 Task: Explore satellite view of the USS Constitution Museum in Boston, Massachusetts.
Action: Mouse moved to (107, 38)
Screenshot: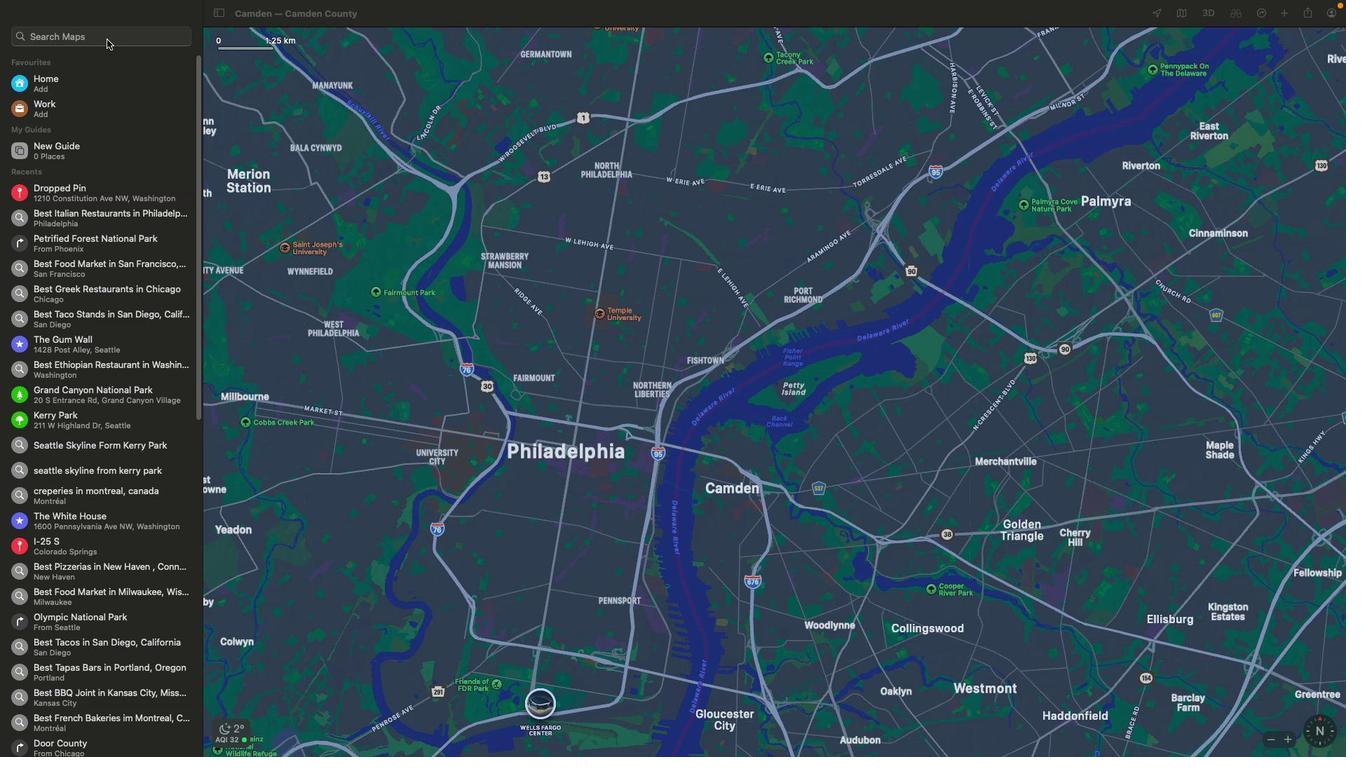 
Action: Mouse pressed left at (107, 38)
Screenshot: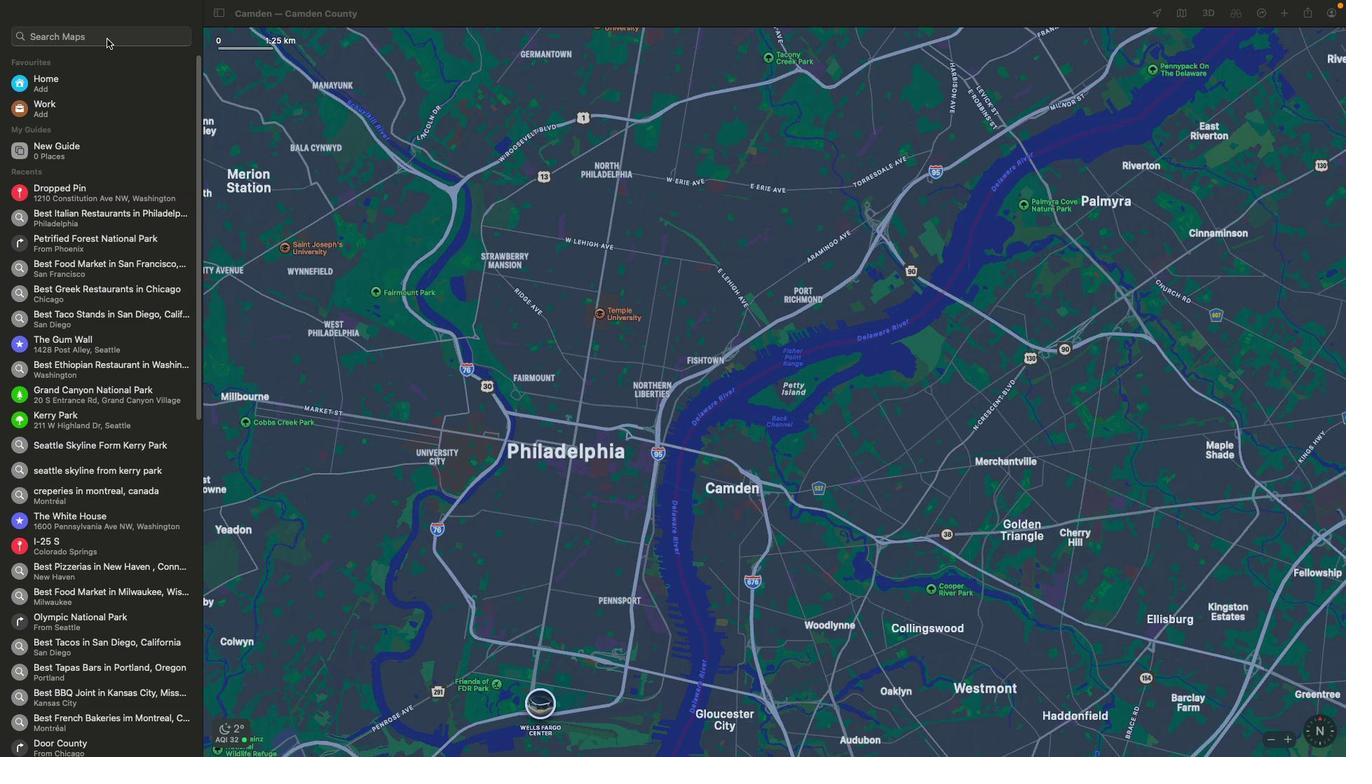 
Action: Key pressed Key.shift'U''S''S'Key.spaceKey.shift'C''o''n''s''t''i''t''i'Key.backspace'u''t''i''o''n'Key.spaceKey.shift'M''u''s''e''u''m'Key.space'i''n'Key.spaceKey.shift'B''o''s''t''o''n'','Key.spaceKey.shift'M''a''s''s''a''c''h''u''s''e''t''t''s''\x03'
Screenshot: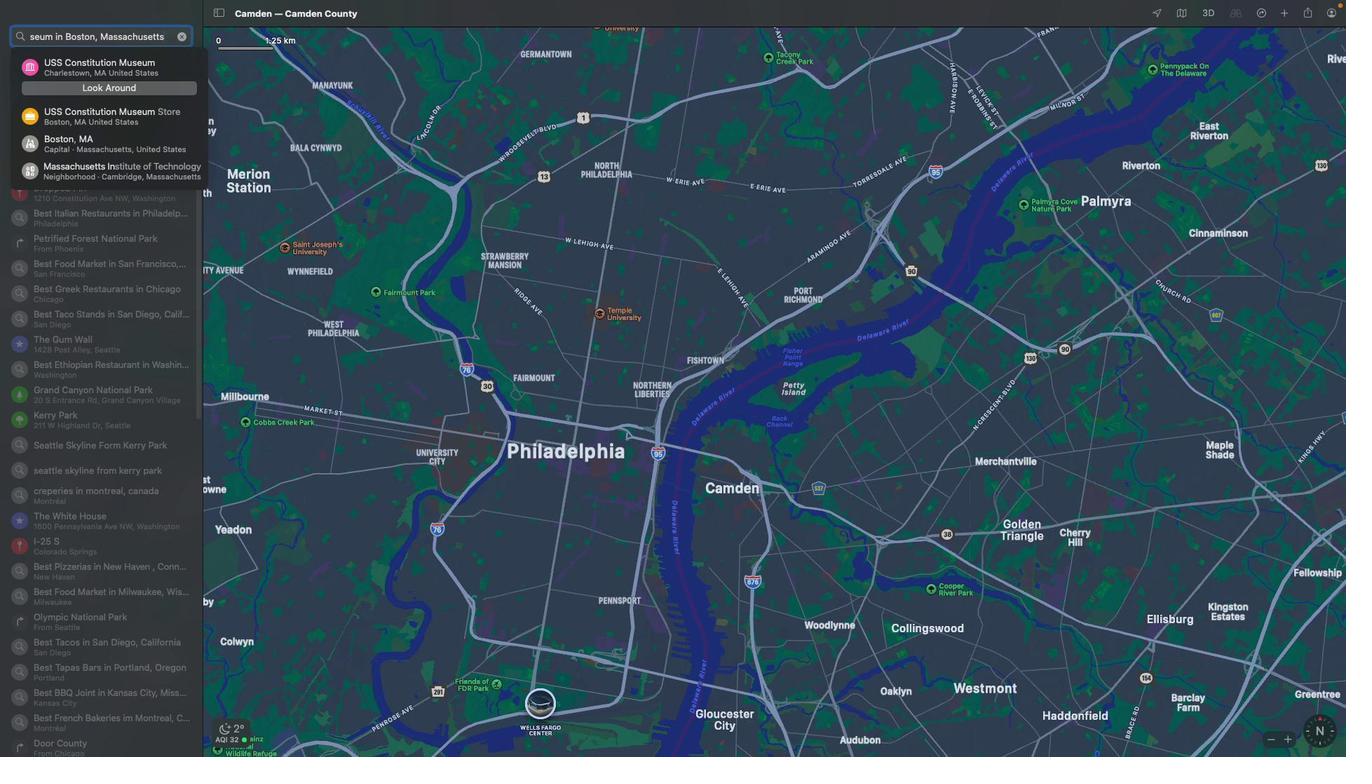 
Action: Mouse moved to (1186, 18)
Screenshot: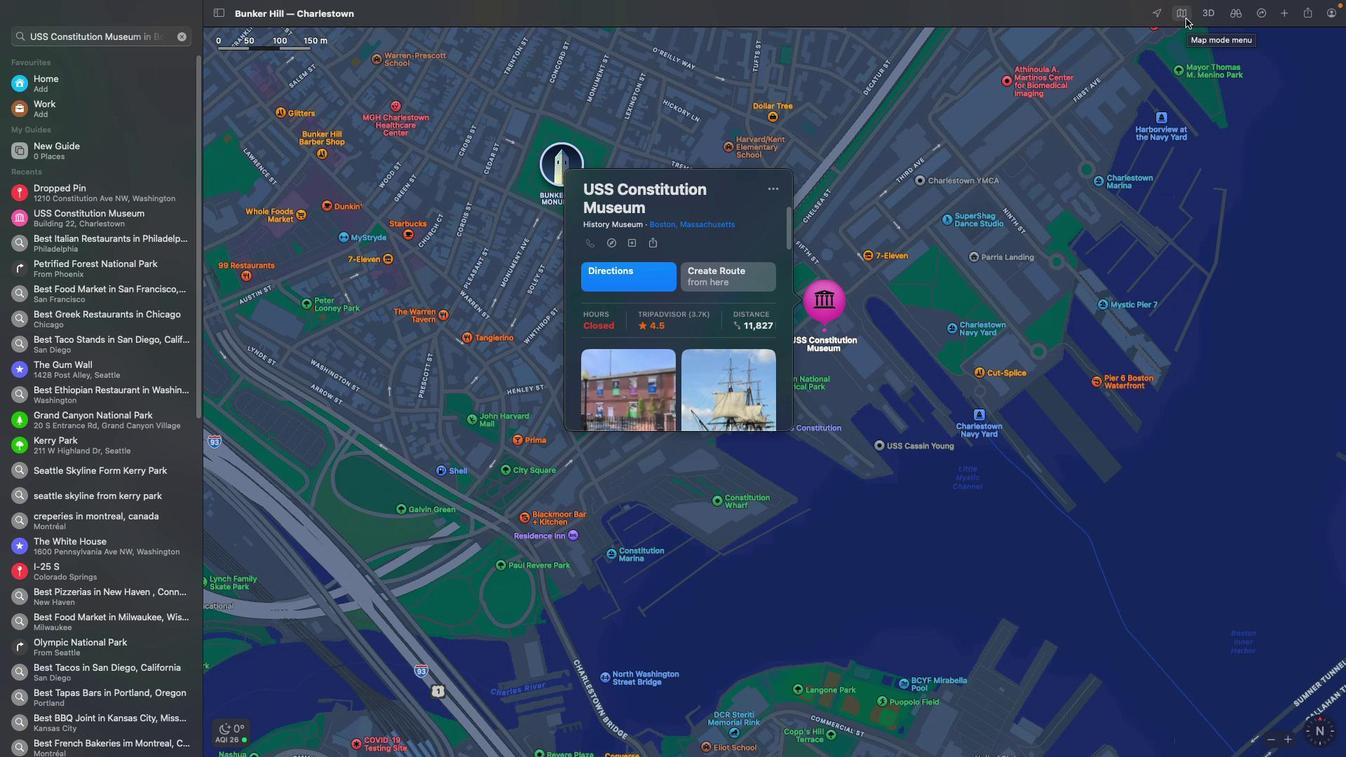 
Action: Mouse pressed left at (1186, 18)
Screenshot: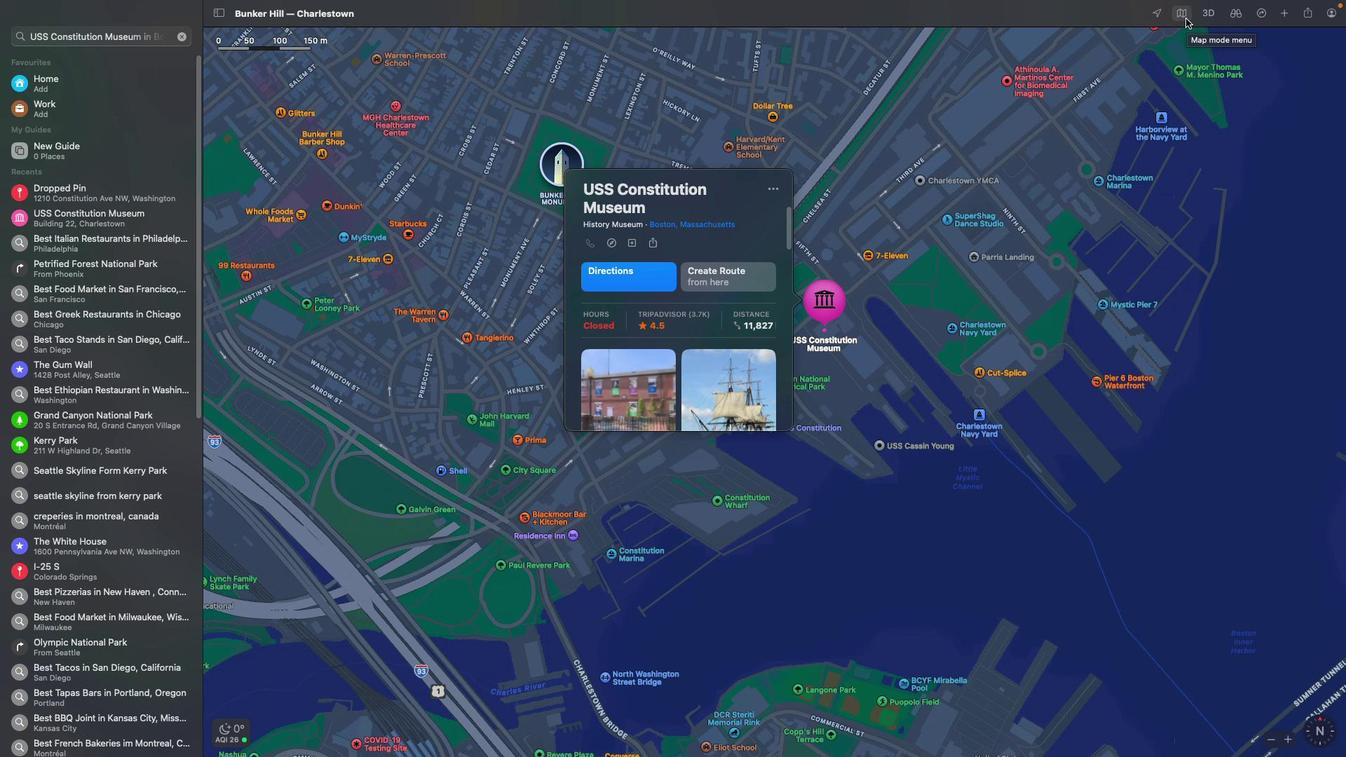 
Action: Mouse moved to (1268, 156)
Screenshot: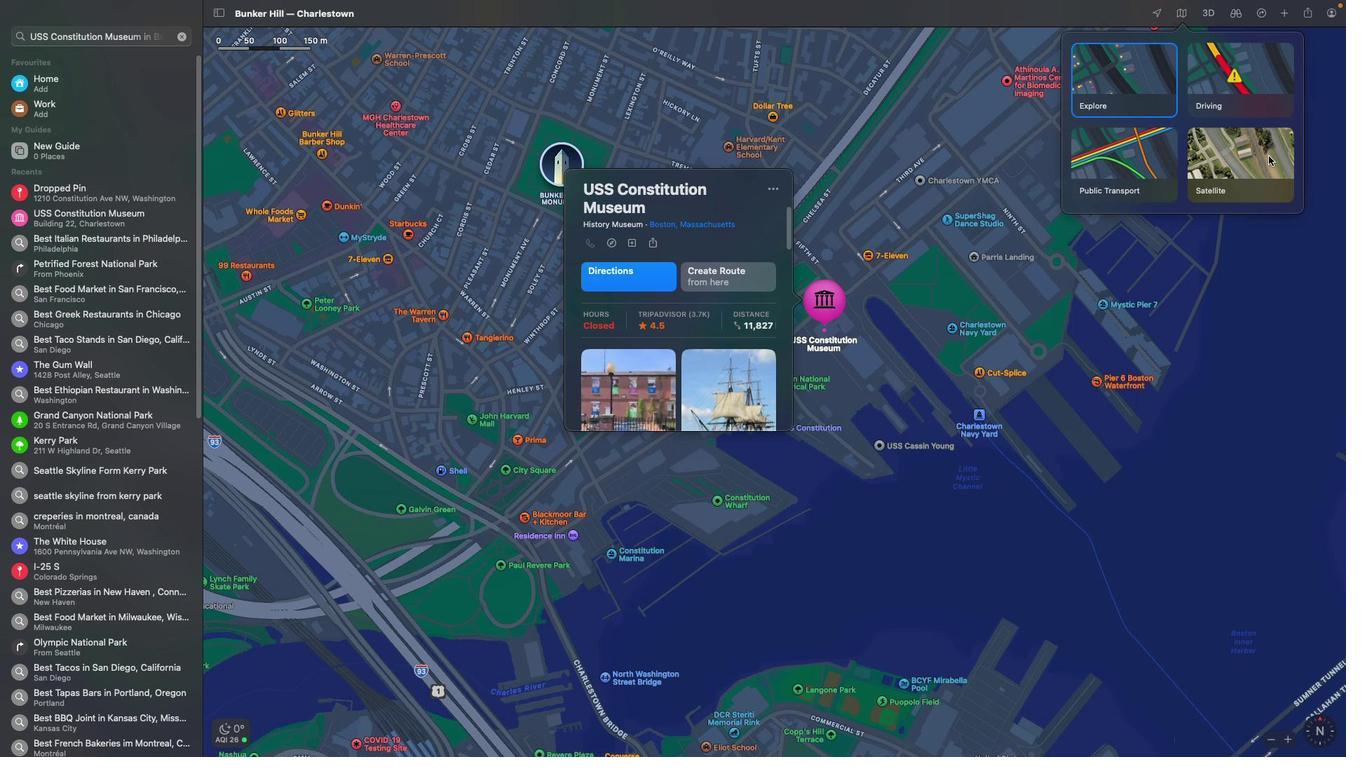 
Action: Mouse pressed left at (1268, 156)
Screenshot: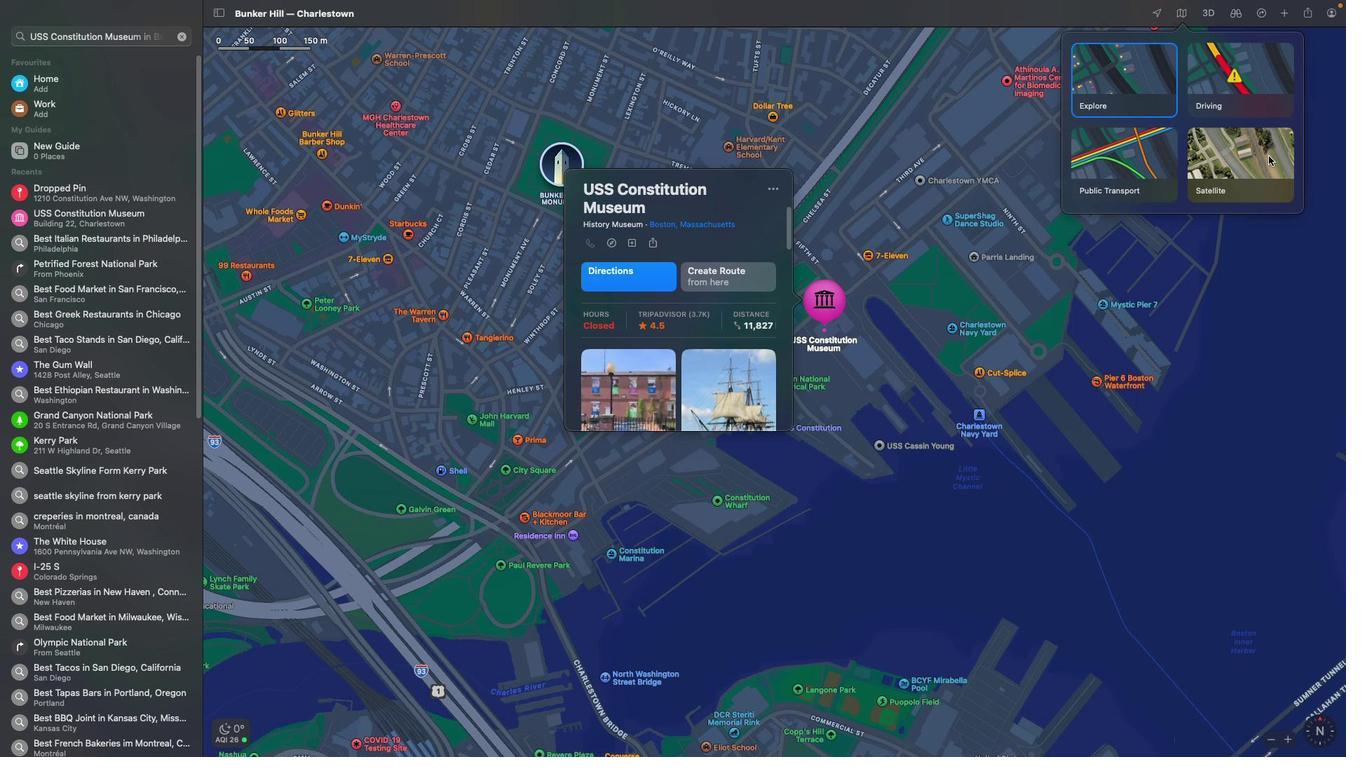 
Action: Mouse moved to (848, 361)
Screenshot: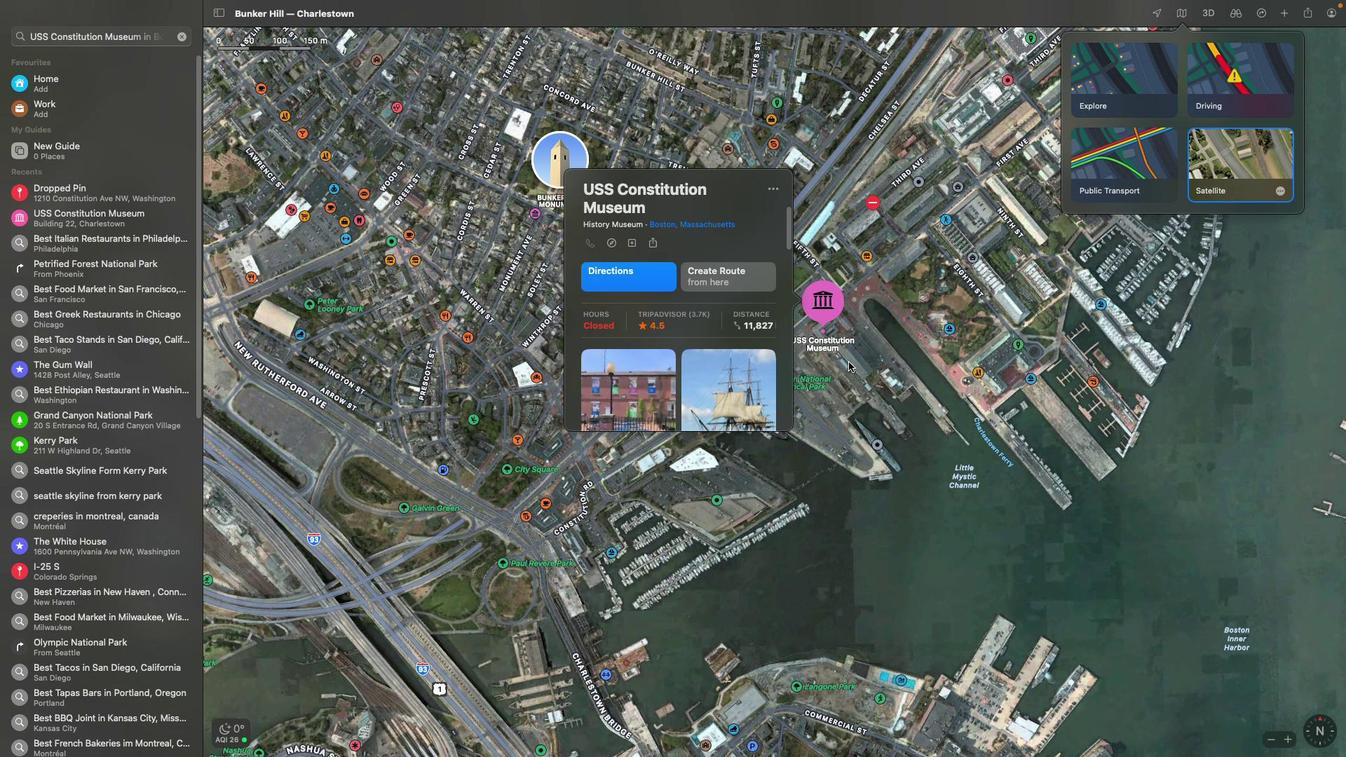 
Action: Mouse scrolled (848, 361) with delta (0, 0)
Screenshot: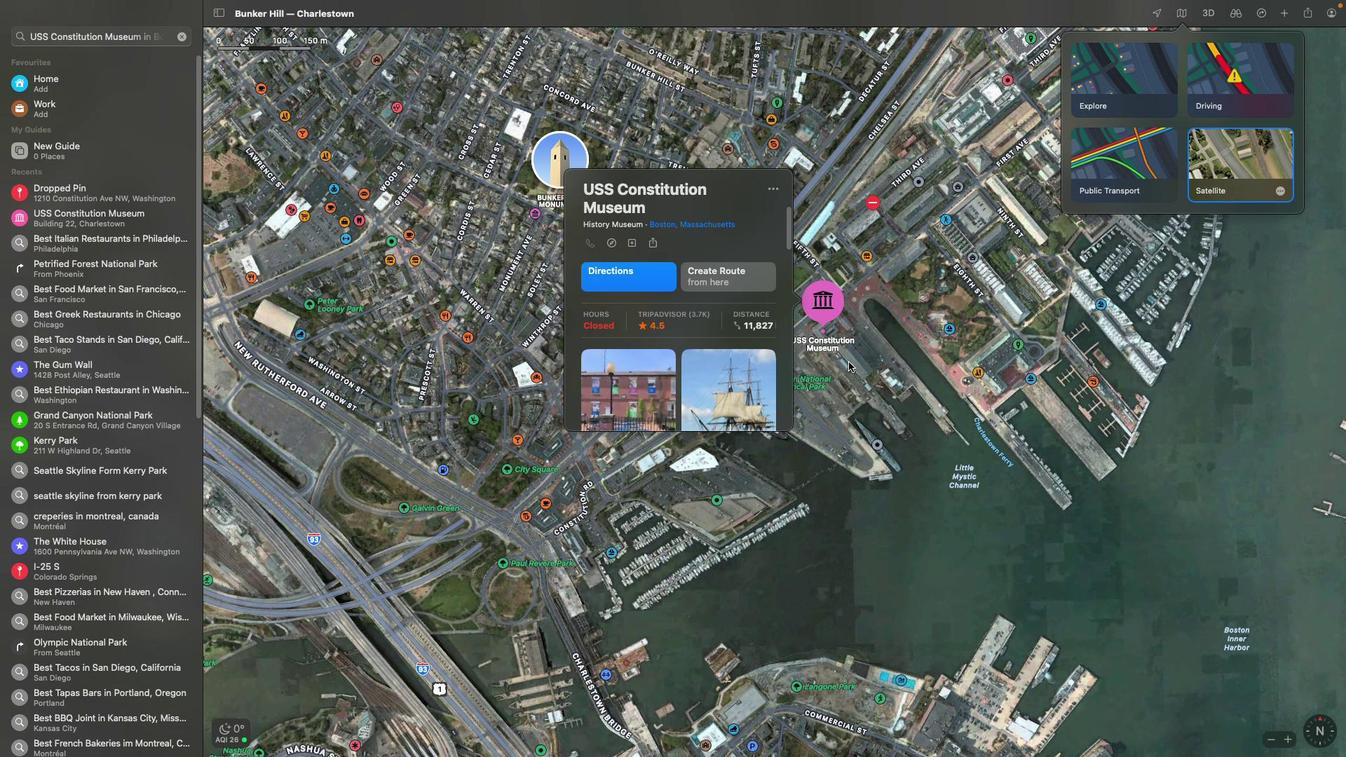 
Action: Mouse scrolled (848, 361) with delta (0, 0)
Screenshot: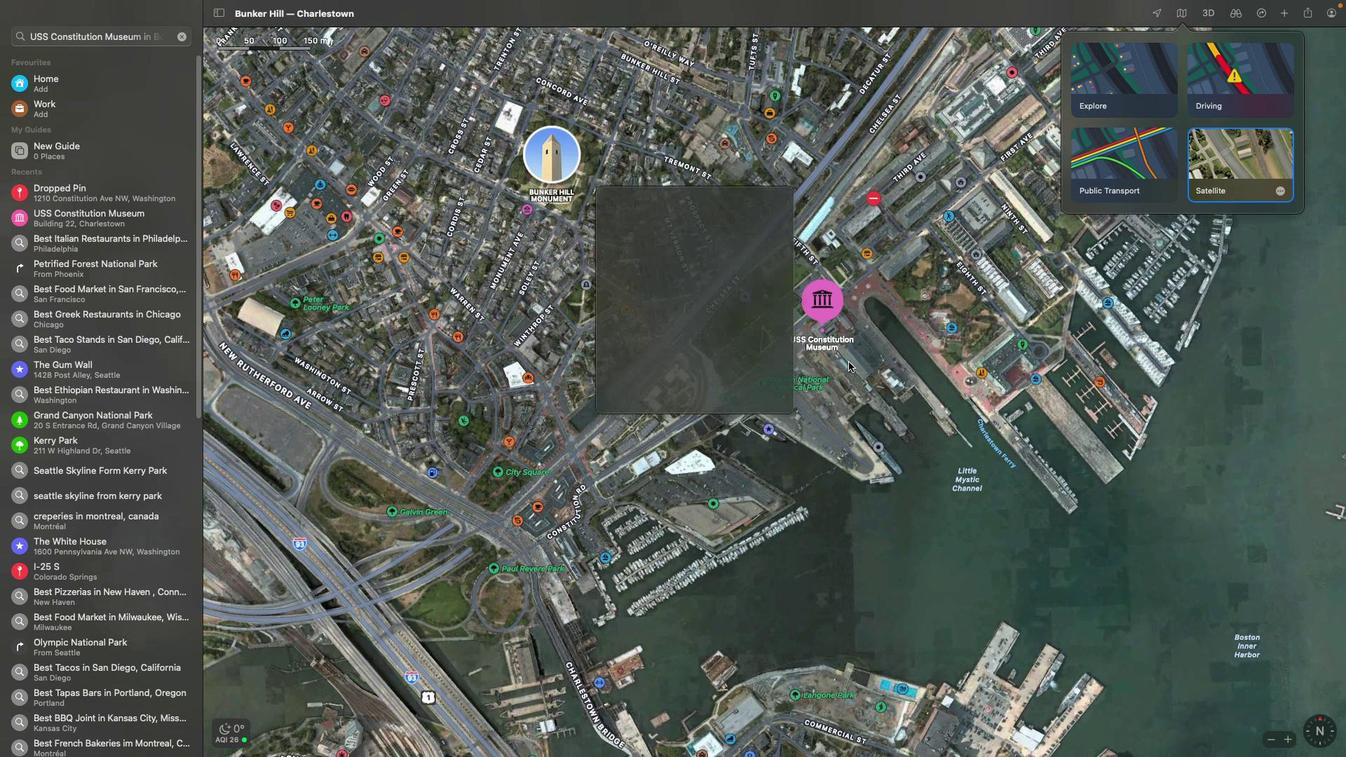
Action: Mouse scrolled (848, 361) with delta (0, 2)
Screenshot: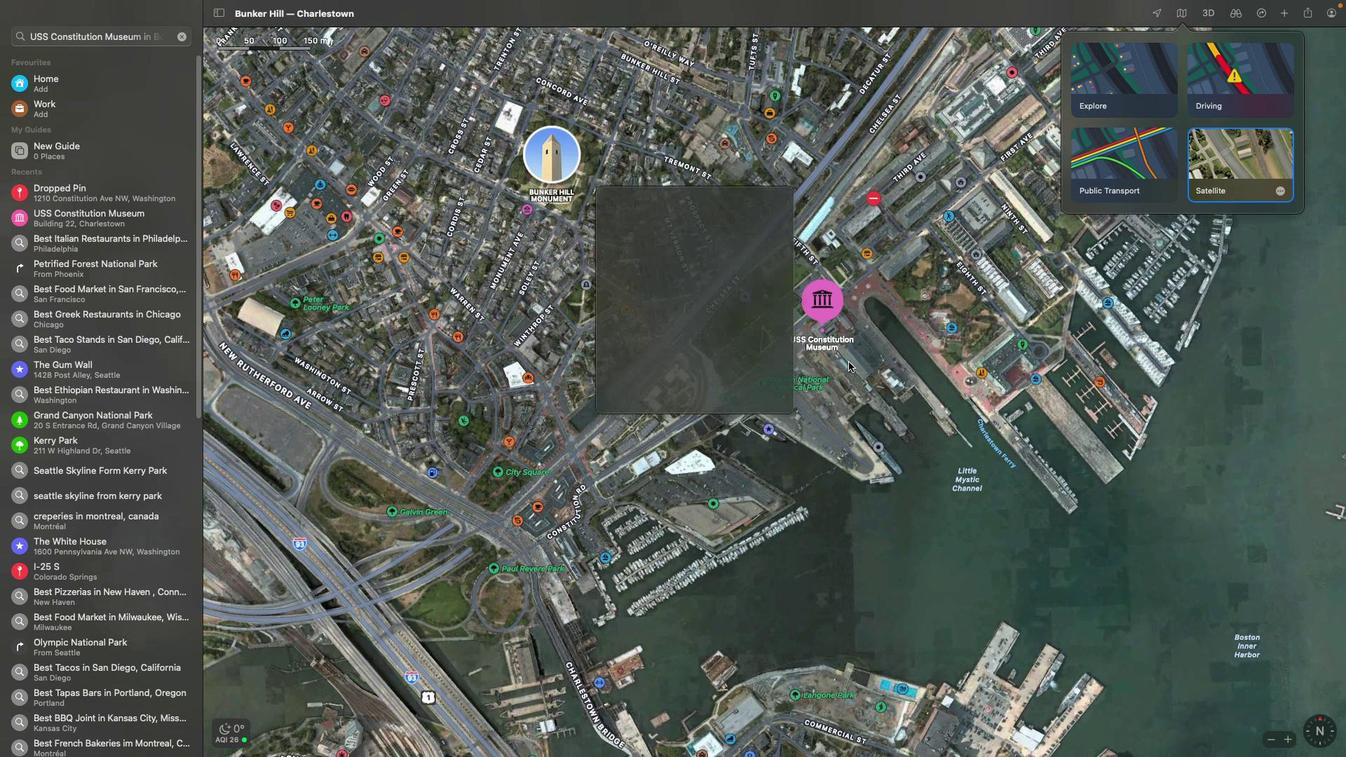 
Action: Mouse scrolled (848, 361) with delta (0, 3)
Screenshot: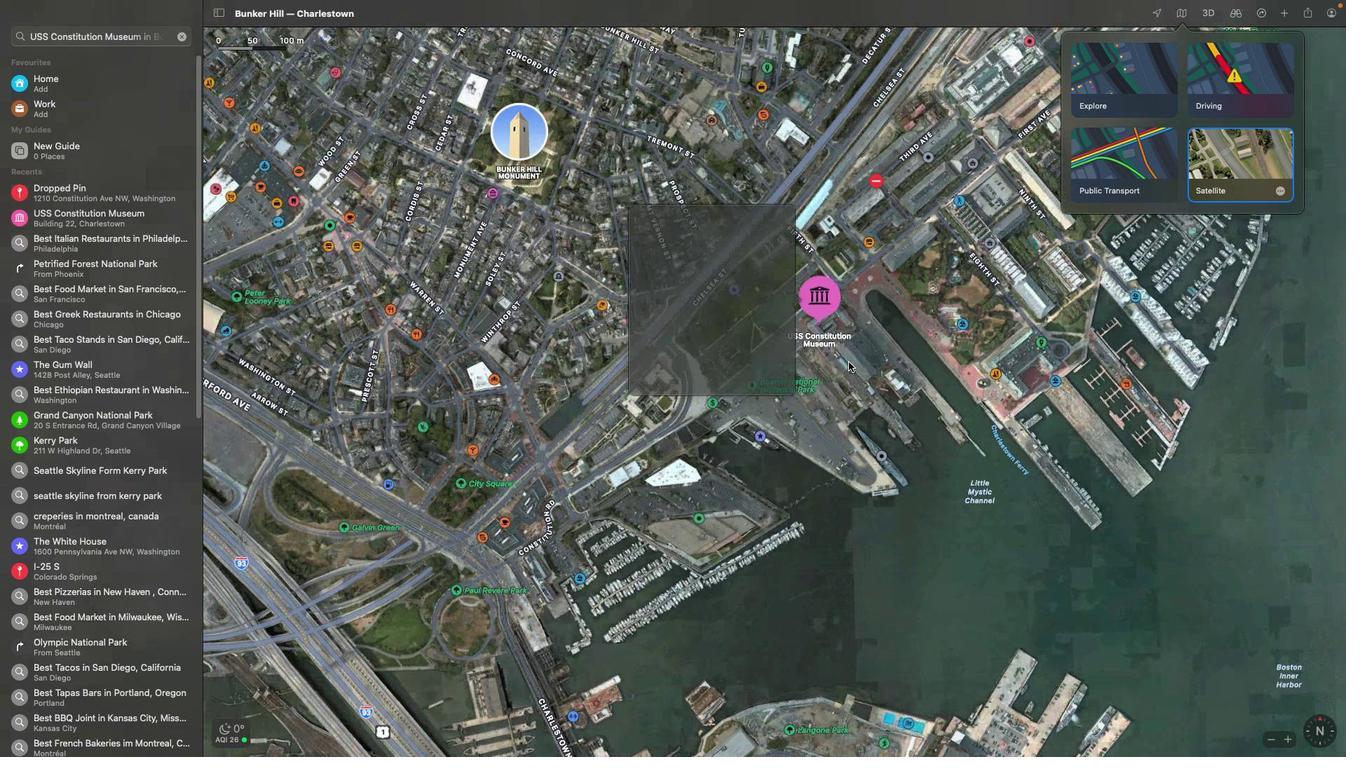 
Action: Mouse scrolled (848, 361) with delta (0, 4)
Screenshot: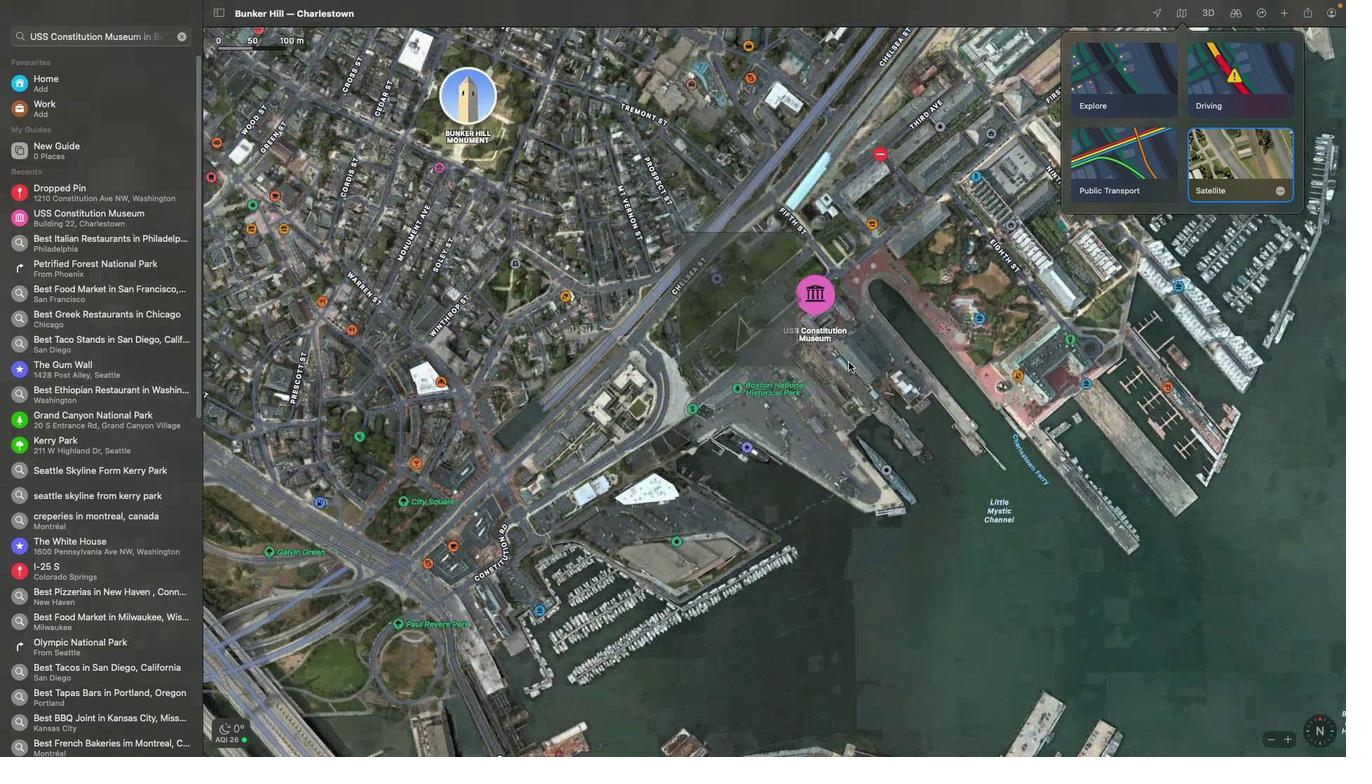 
Action: Mouse scrolled (848, 361) with delta (0, 0)
Screenshot: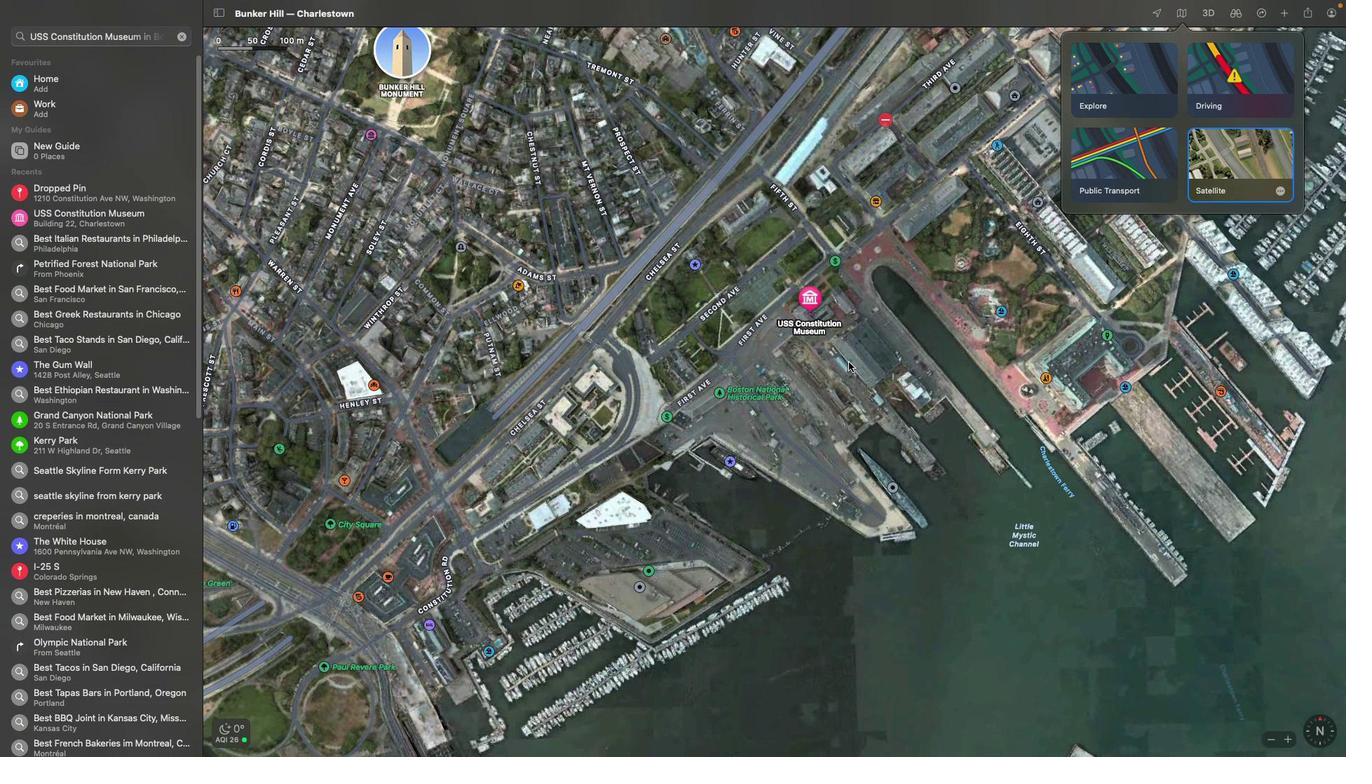 
Action: Mouse scrolled (848, 361) with delta (0, 0)
Screenshot: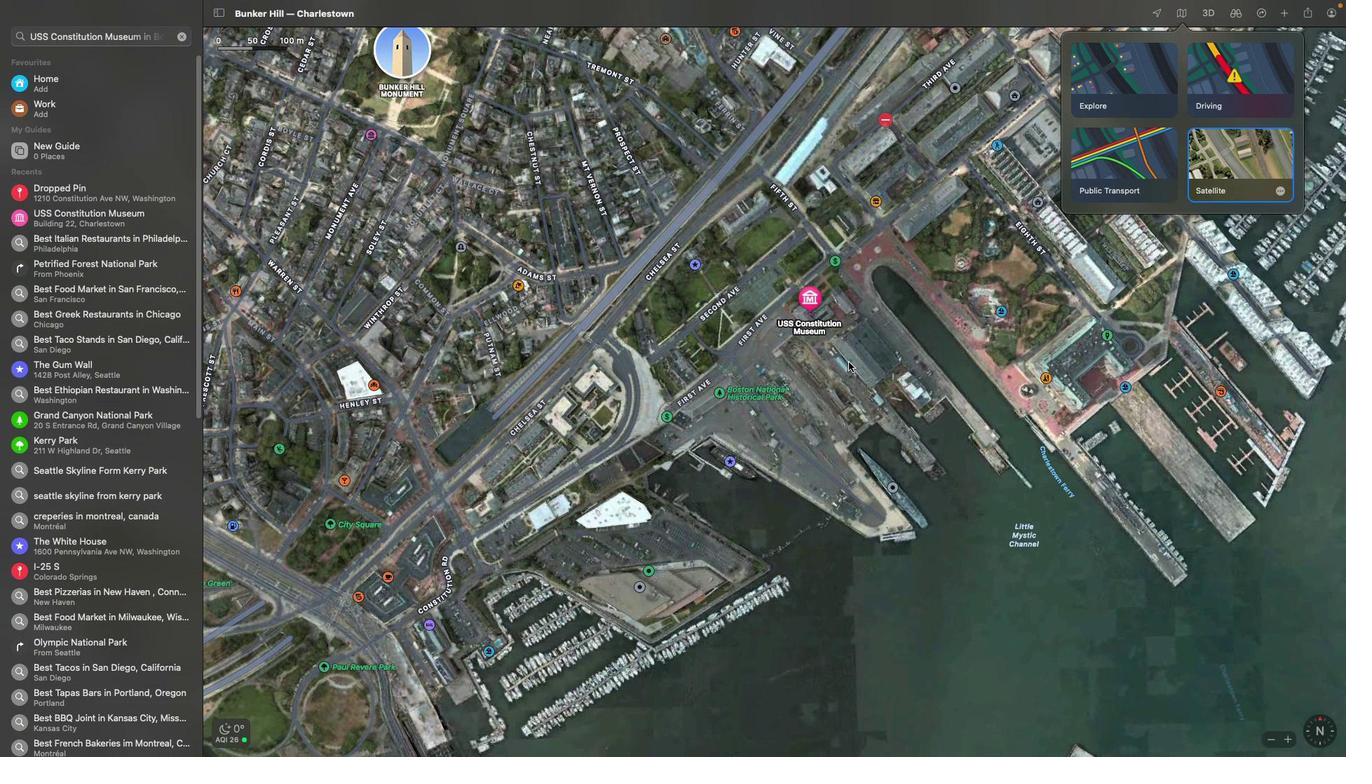 
Action: Mouse scrolled (848, 361) with delta (0, 2)
Screenshot: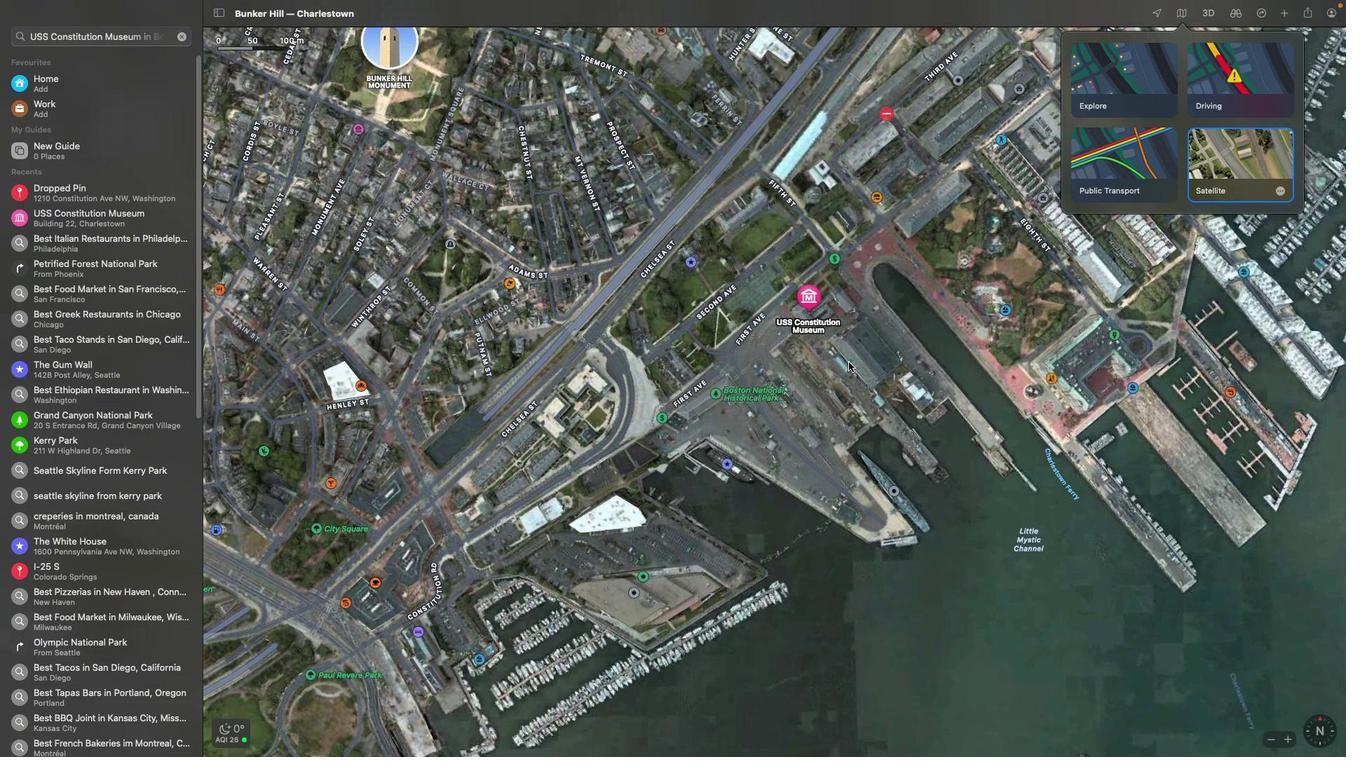 
Action: Mouse moved to (800, 355)
Screenshot: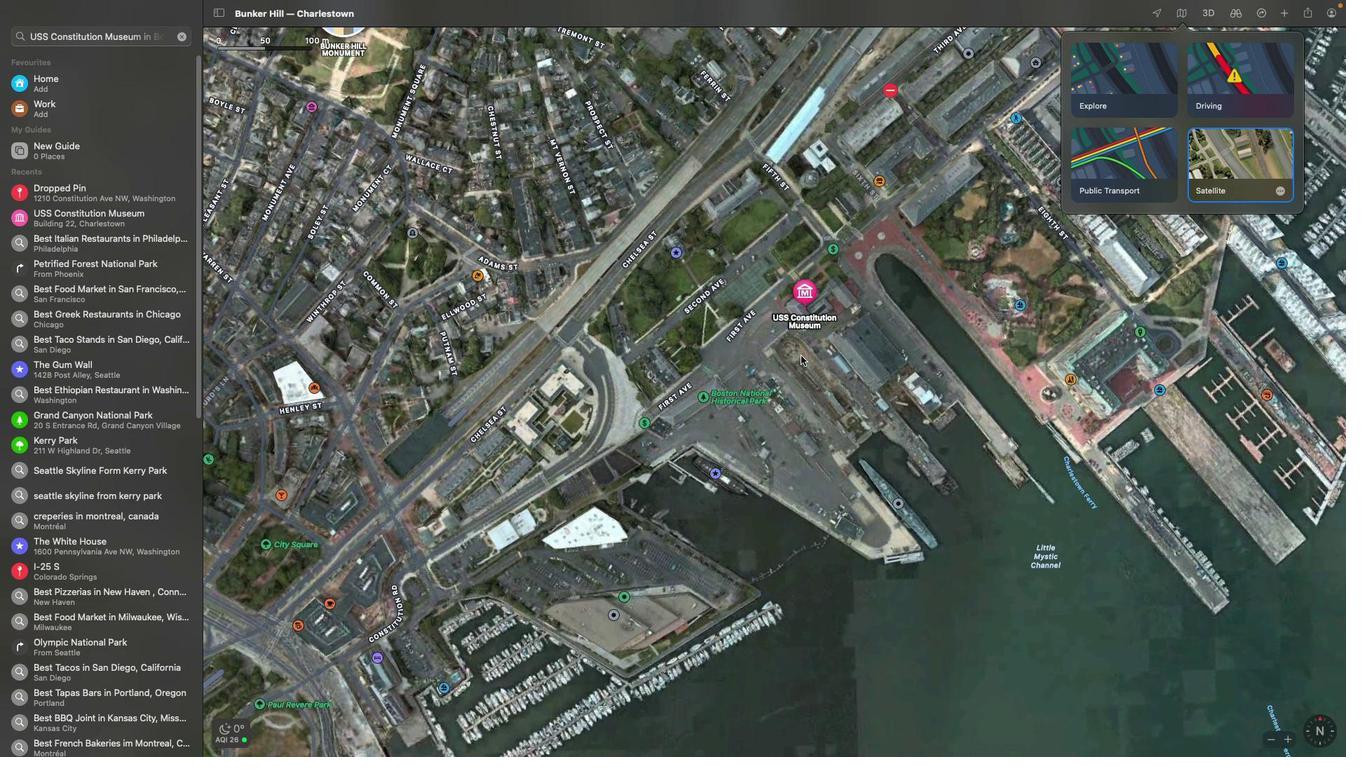 
Action: Mouse scrolled (800, 355) with delta (0, 0)
Screenshot: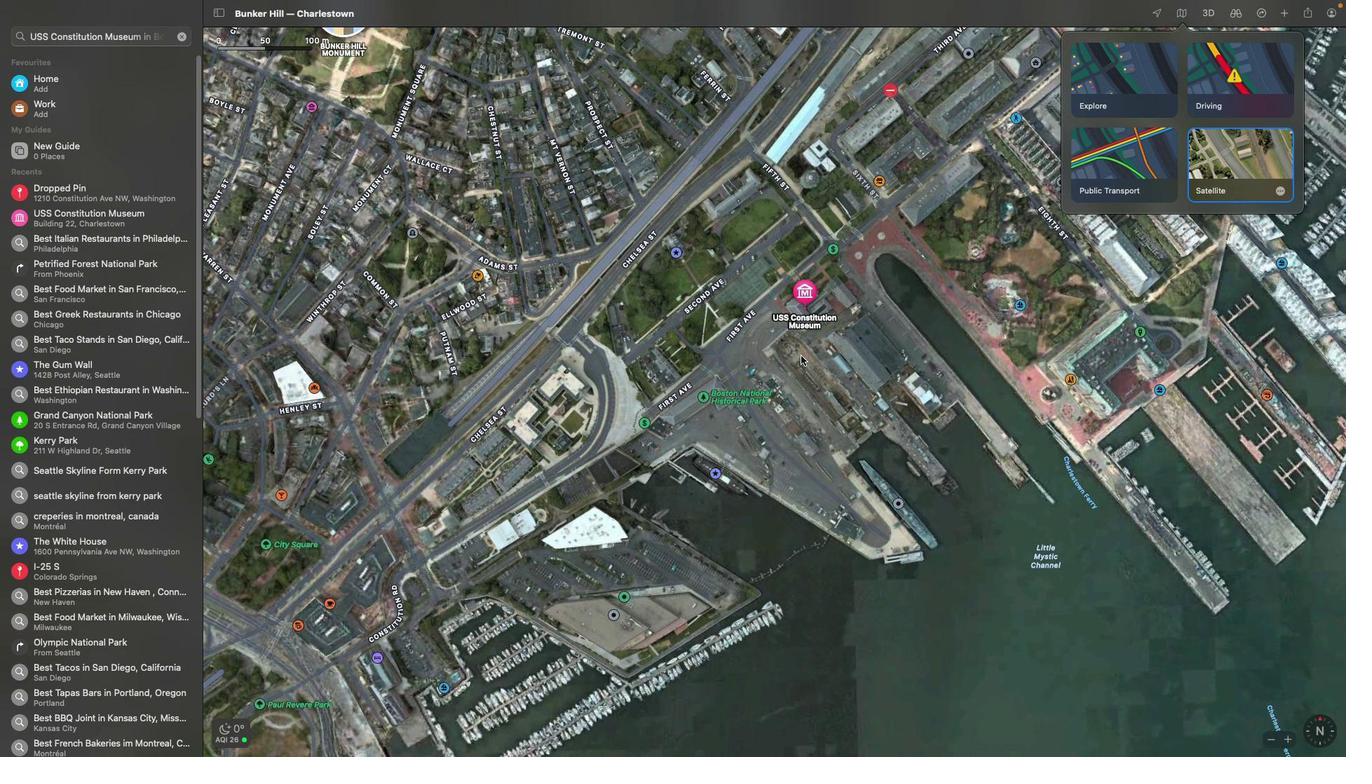 
Action: Mouse scrolled (800, 355) with delta (0, 0)
Screenshot: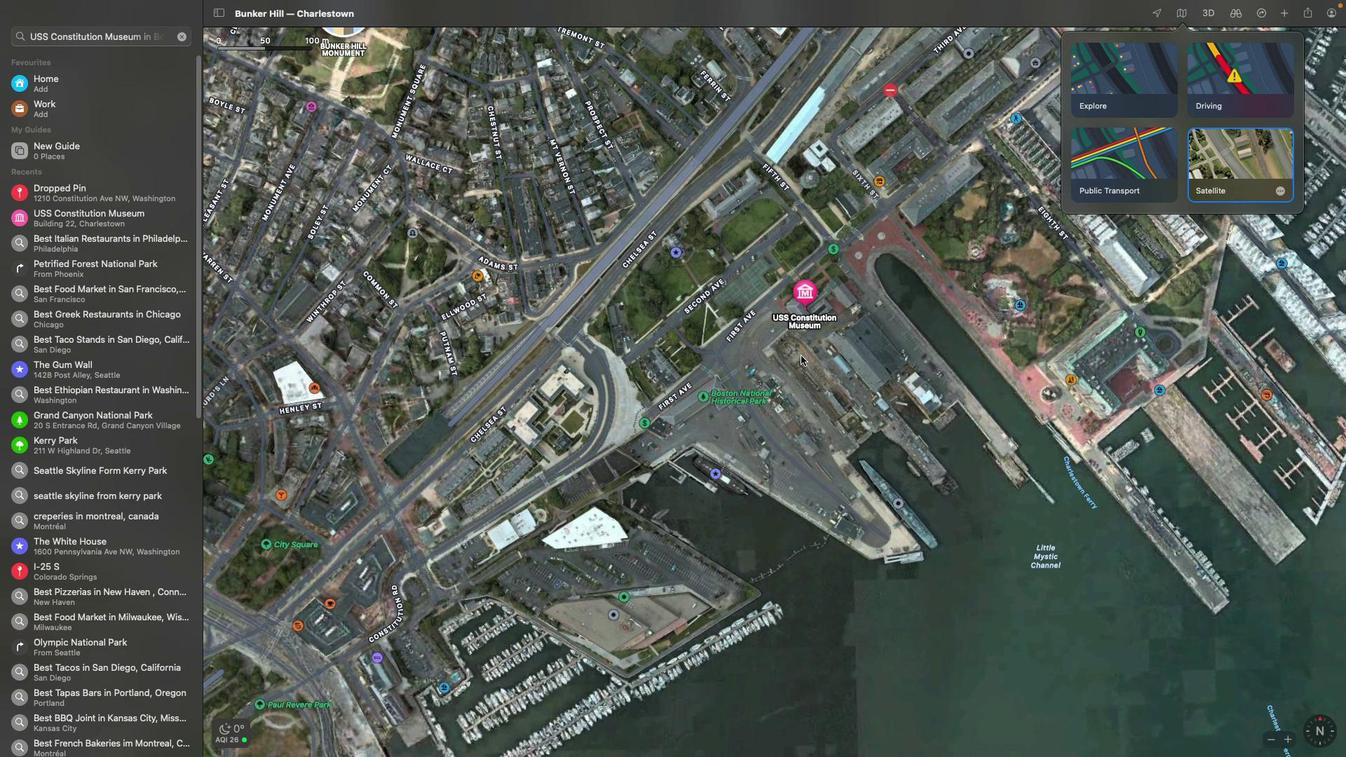
Action: Mouse scrolled (800, 355) with delta (0, 2)
Screenshot: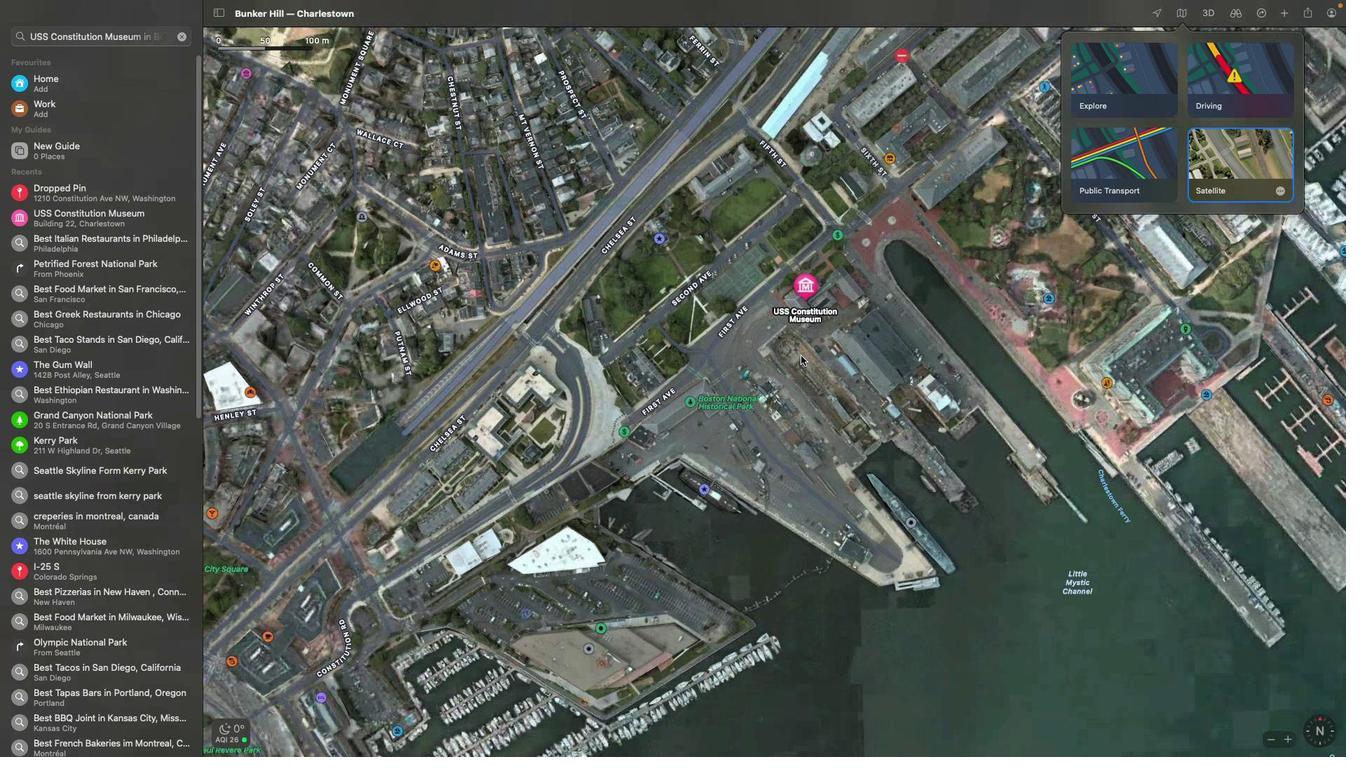 
Action: Mouse moved to (811, 353)
Screenshot: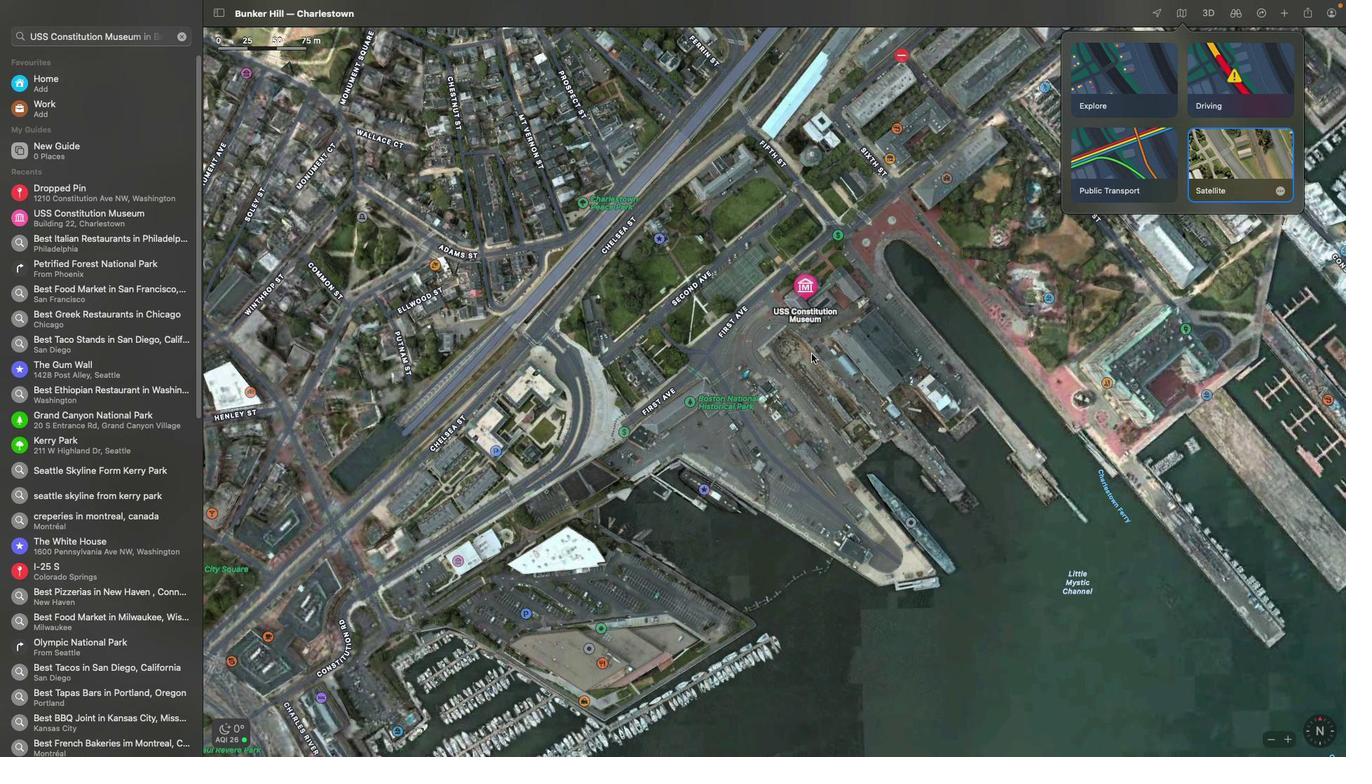 
Action: Mouse pressed left at (811, 353)
Screenshot: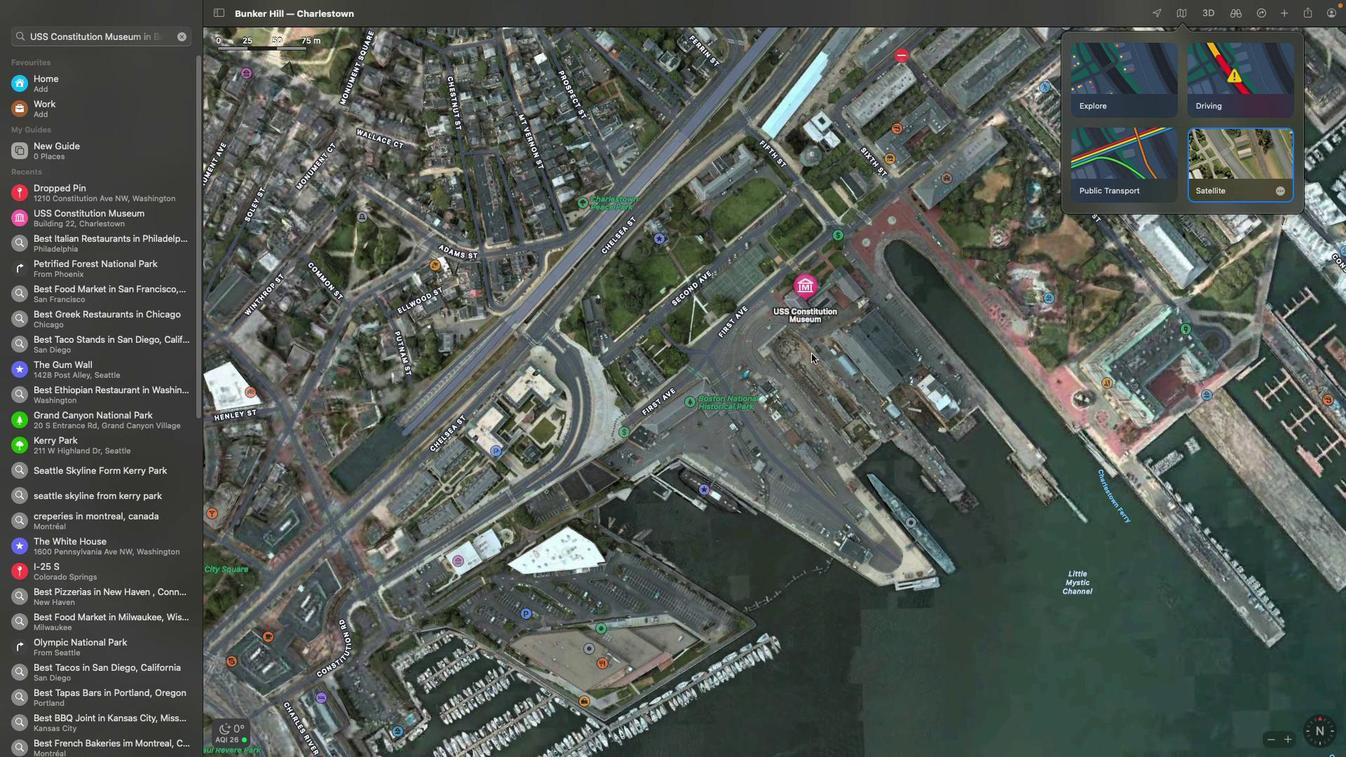 
